 Task: Manage your saved passwords and passwords auto-fill settings.
Action: Mouse moved to (1060, 25)
Screenshot: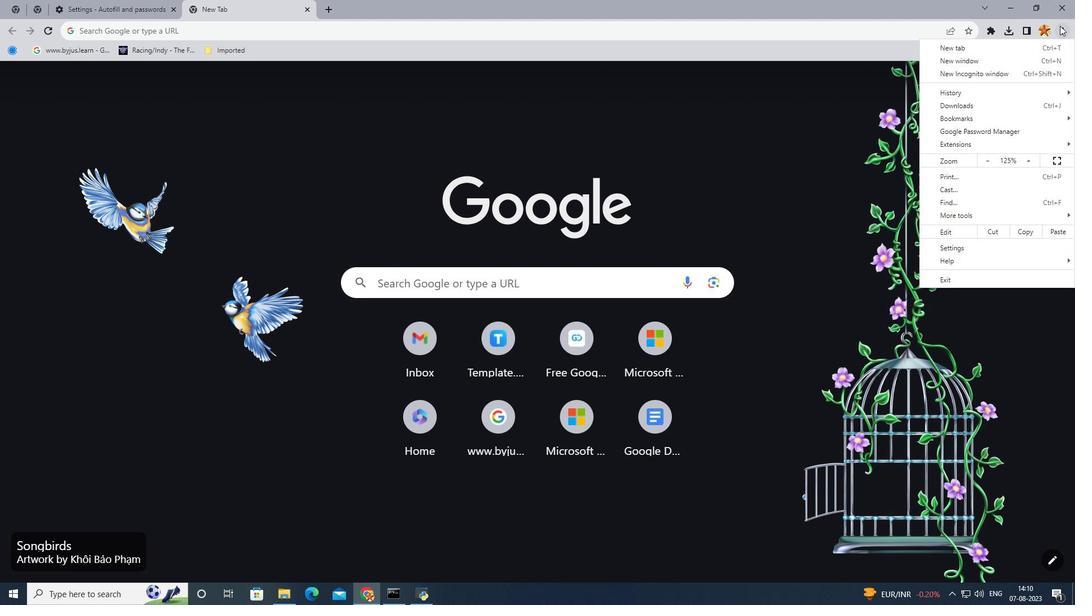 
Action: Mouse pressed left at (1060, 25)
Screenshot: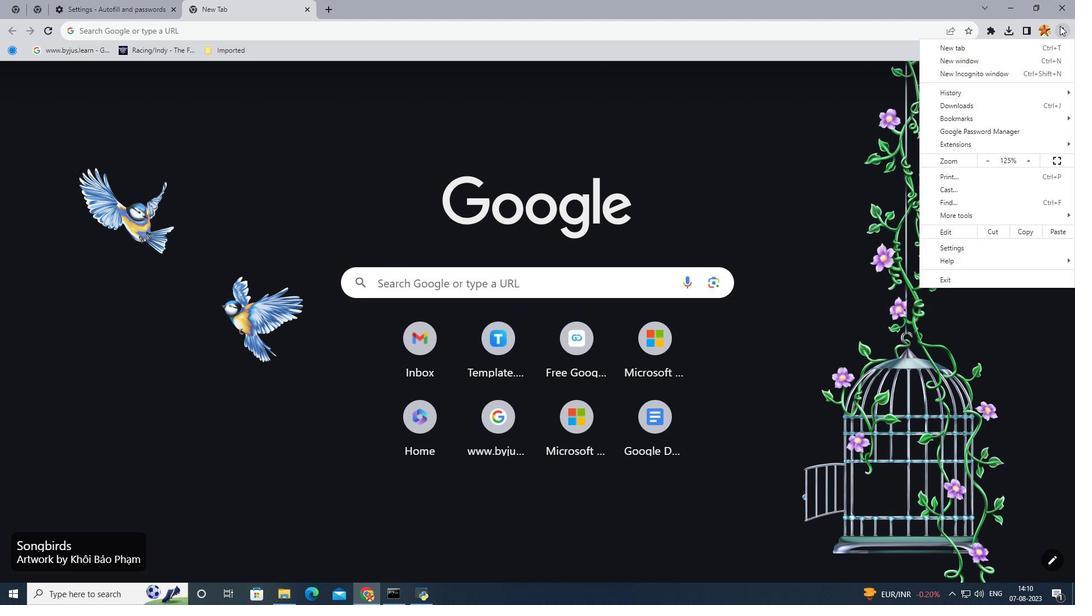 
Action: Mouse moved to (934, 247)
Screenshot: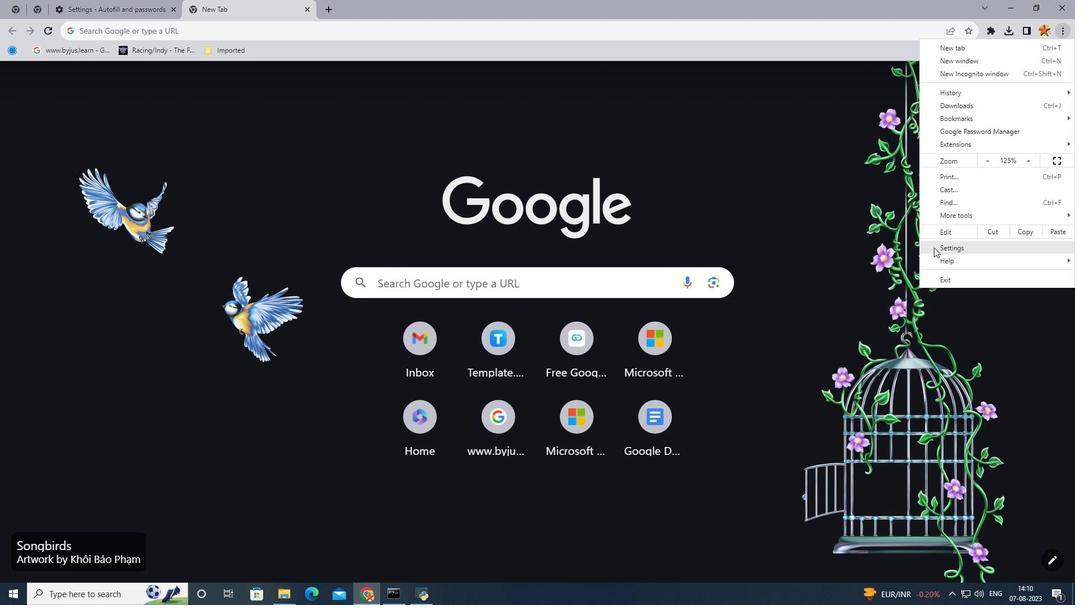 
Action: Mouse pressed left at (934, 247)
Screenshot: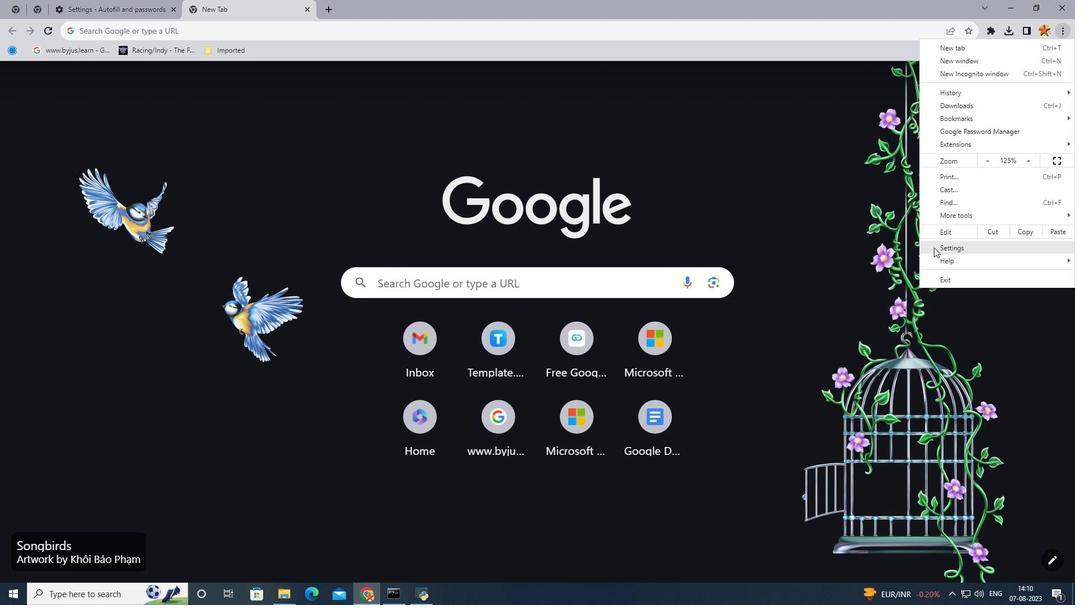 
Action: Mouse moved to (77, 130)
Screenshot: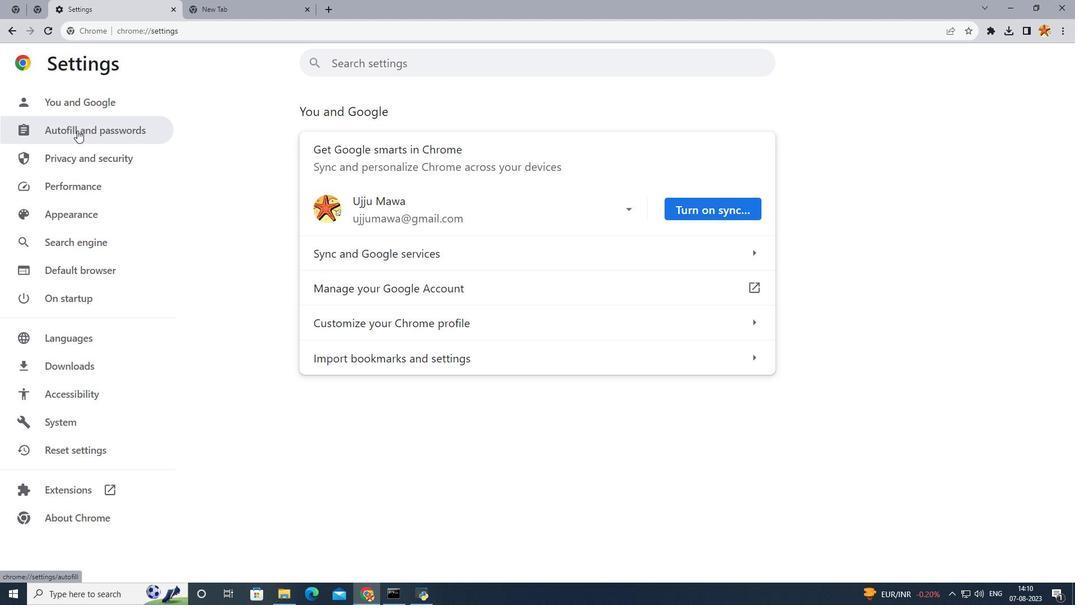 
Action: Mouse pressed left at (77, 130)
Screenshot: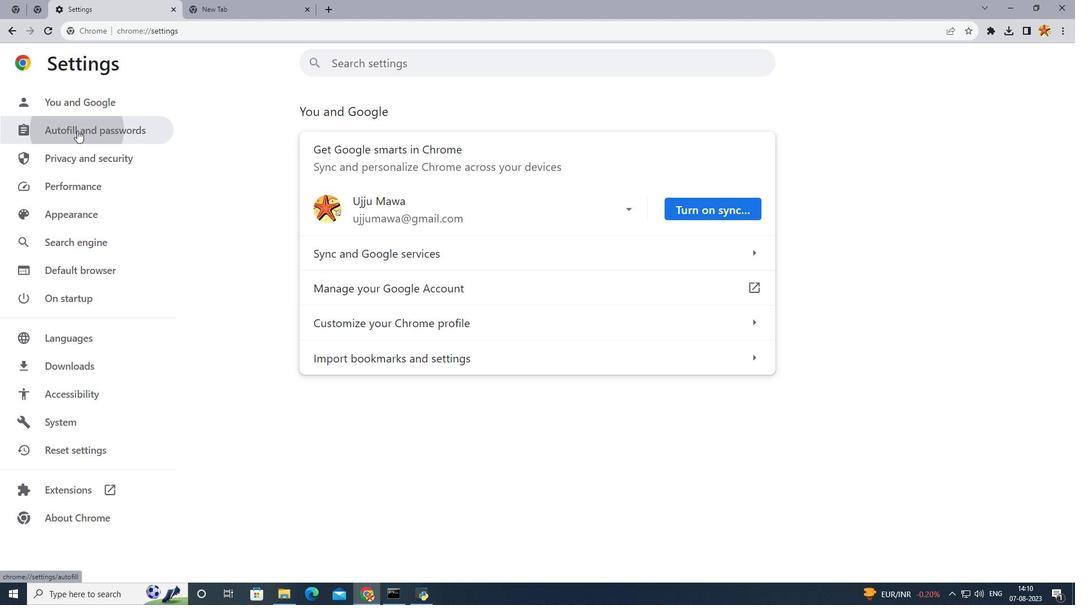 
Action: Mouse moved to (377, 157)
Screenshot: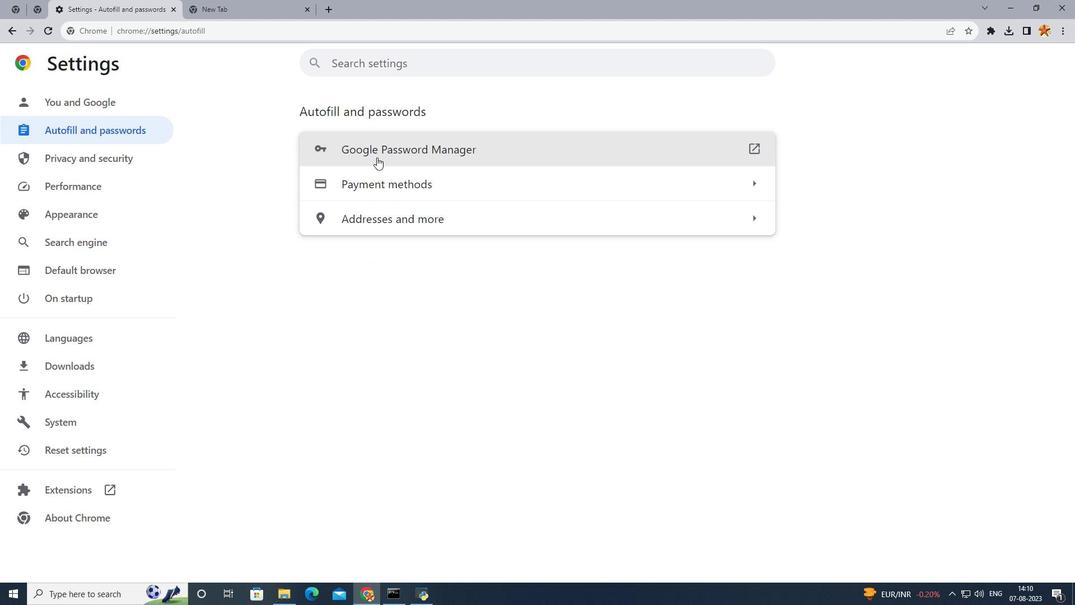 
Action: Mouse pressed left at (377, 157)
Screenshot: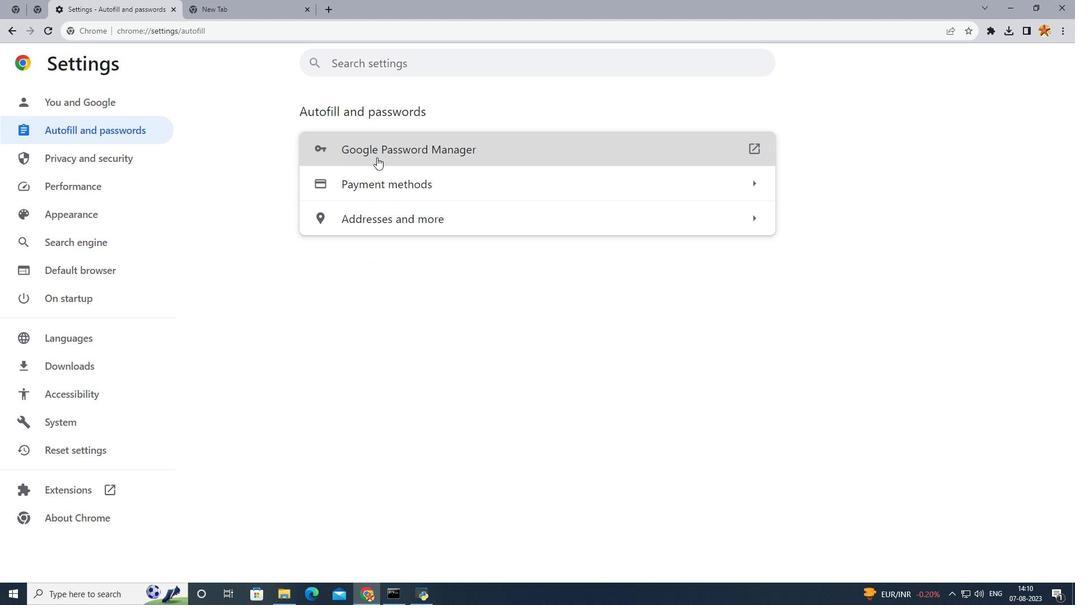 
Action: Mouse moved to (502, 346)
Screenshot: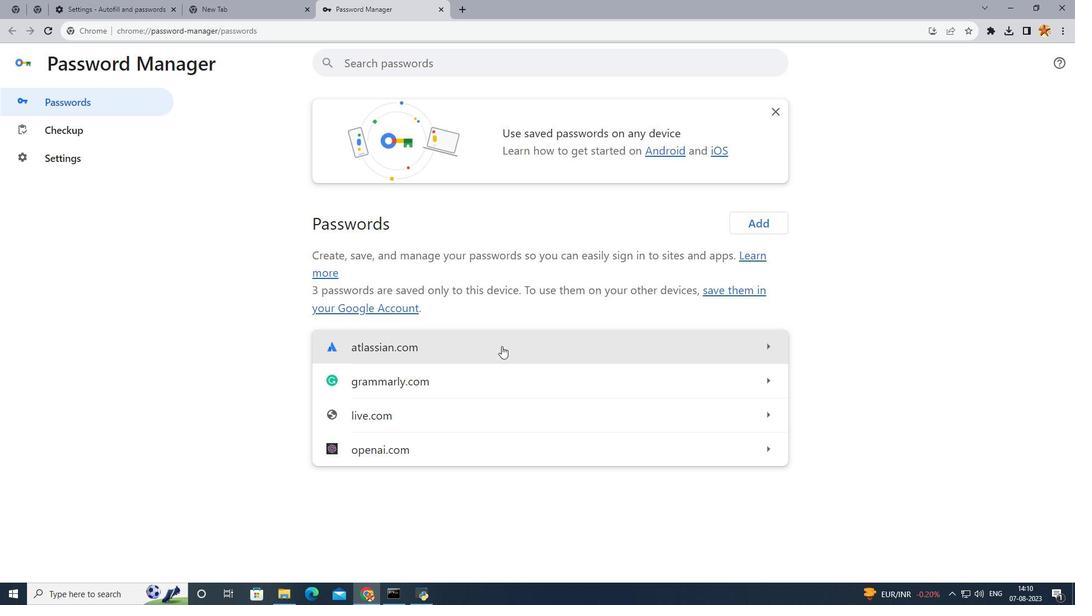 
Action: Mouse pressed left at (502, 346)
Screenshot: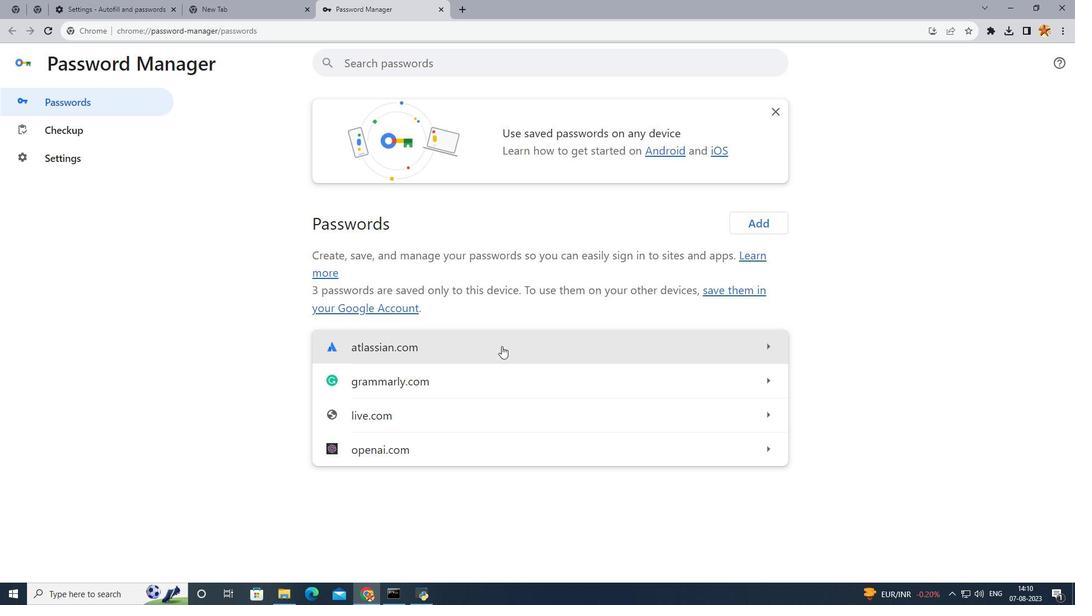 
Action: Mouse moved to (574, 367)
Screenshot: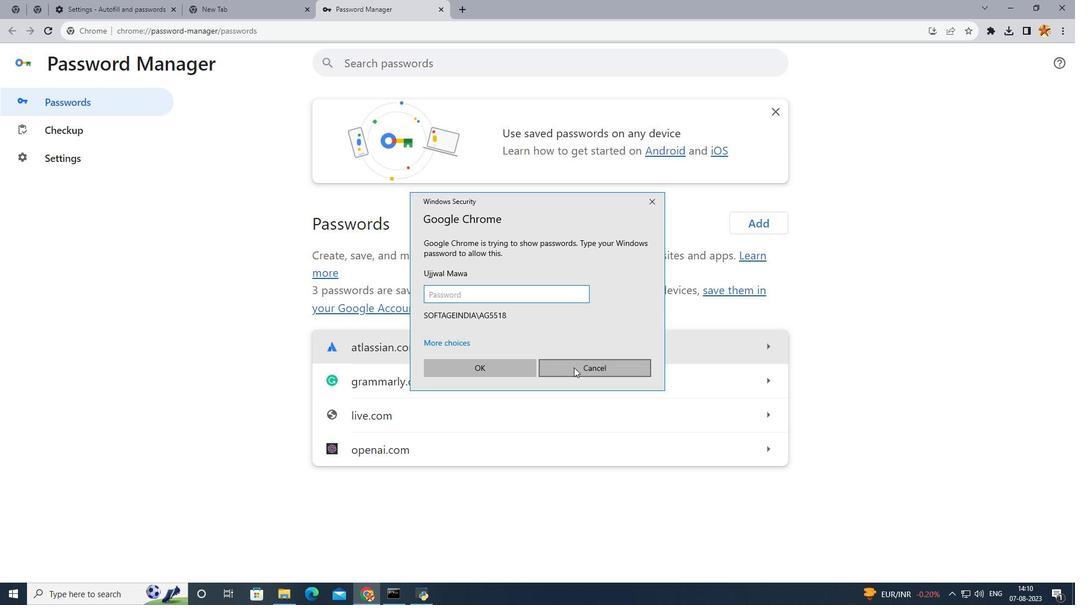 
Action: Mouse pressed left at (574, 367)
Screenshot: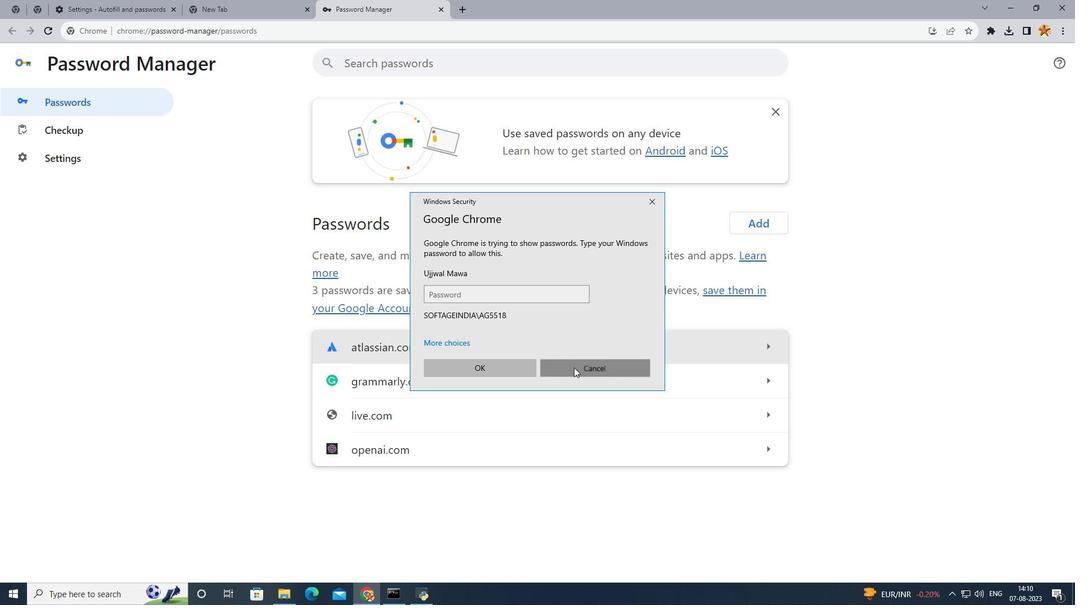 
Action: Mouse moved to (746, 254)
Screenshot: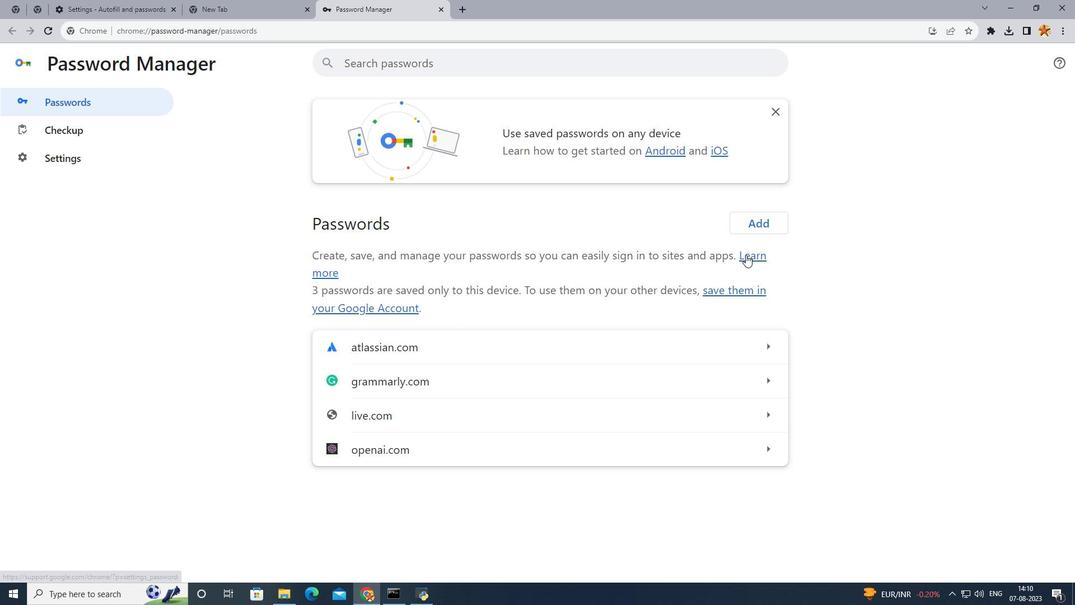 
Action: Mouse pressed left at (746, 254)
Screenshot: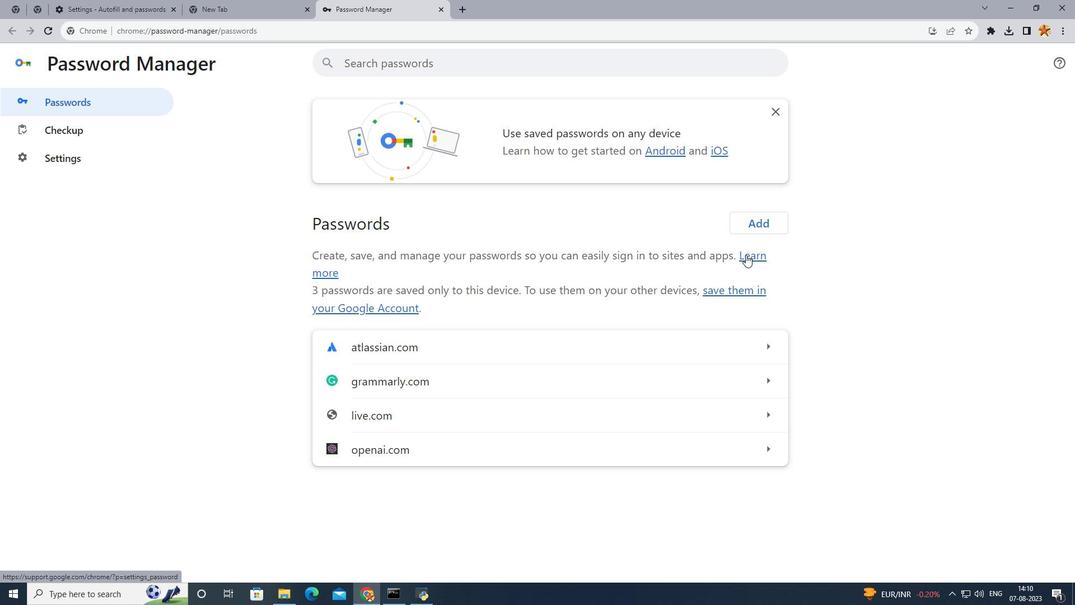 
Action: Mouse moved to (358, 9)
Screenshot: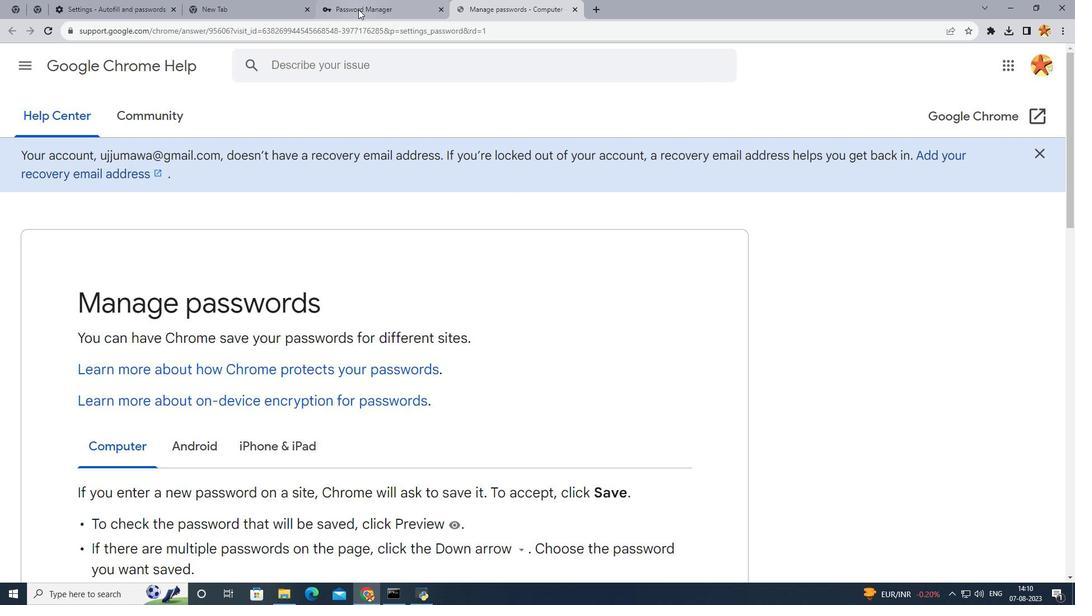 
Action: Mouse pressed left at (358, 9)
Screenshot: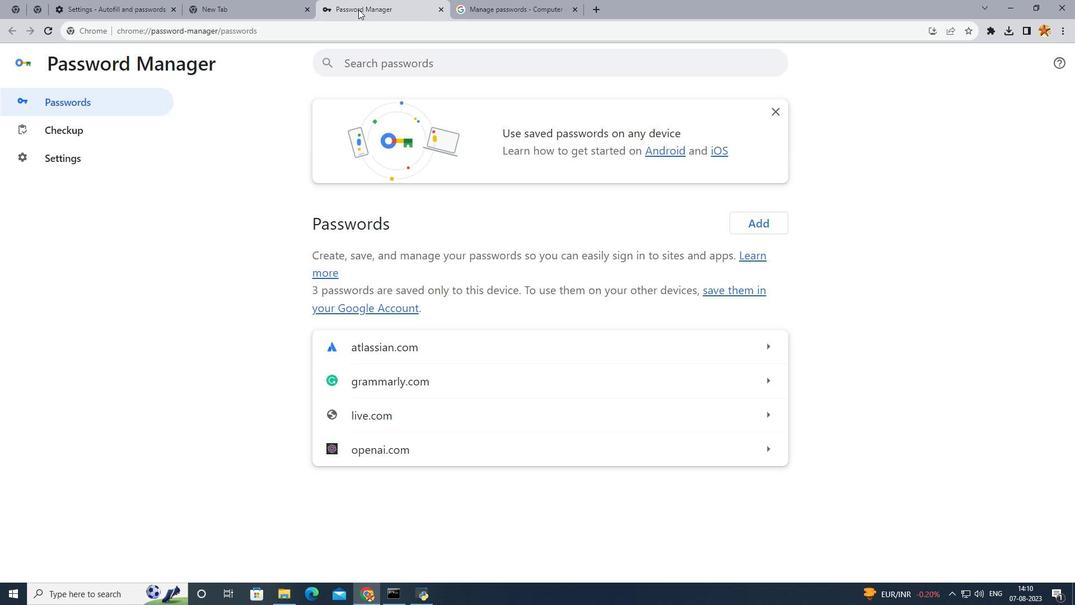 
Action: Mouse moved to (576, 11)
Screenshot: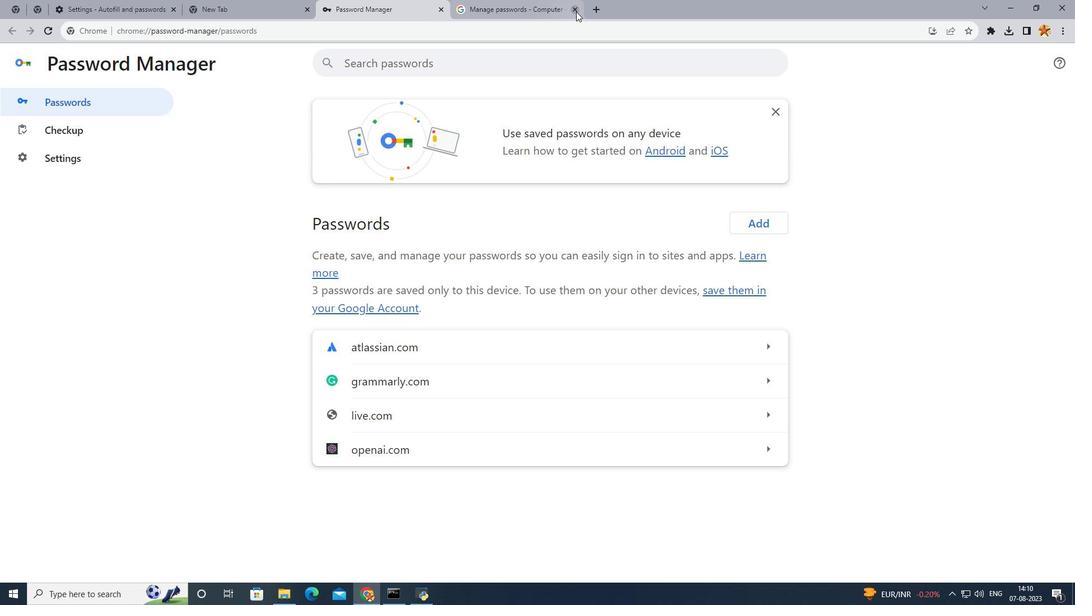 
Action: Mouse pressed left at (576, 11)
Screenshot: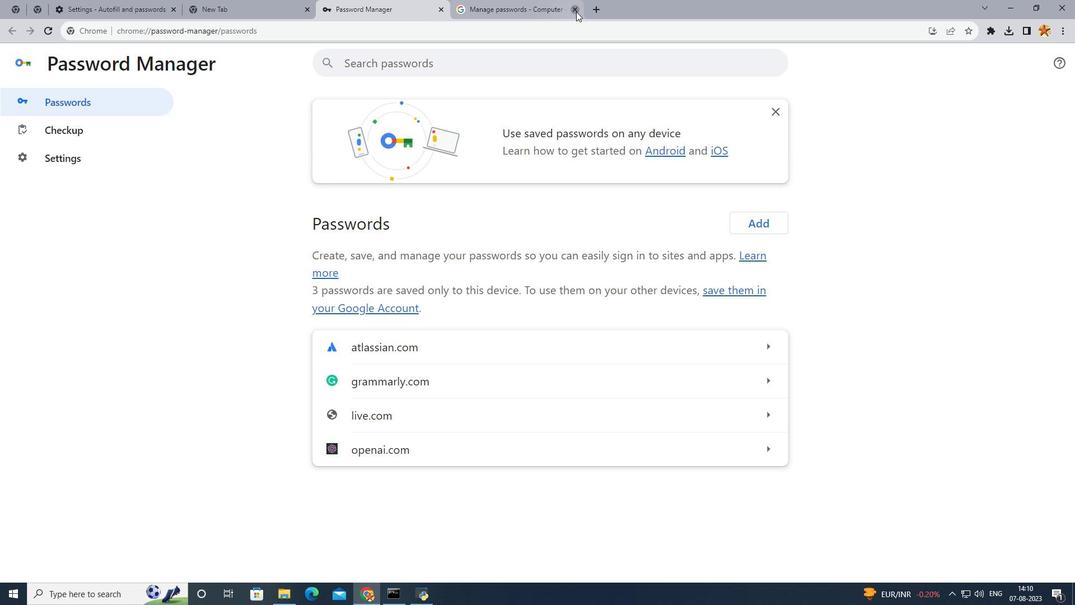 
Action: Mouse moved to (785, 110)
Screenshot: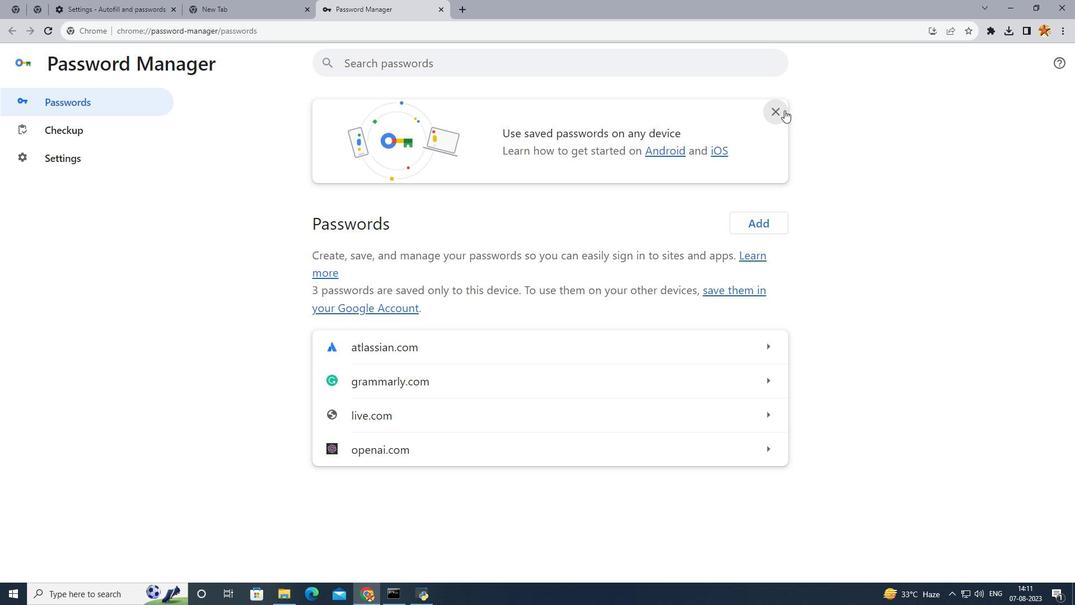 
Action: Mouse pressed left at (785, 110)
Screenshot: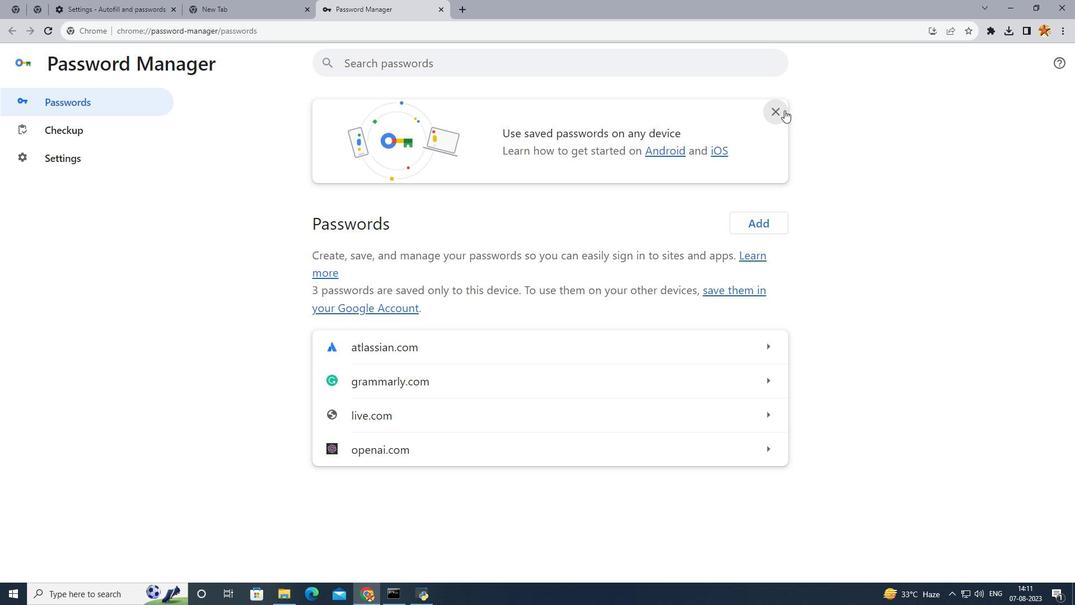 
Action: Mouse moved to (412, 486)
Screenshot: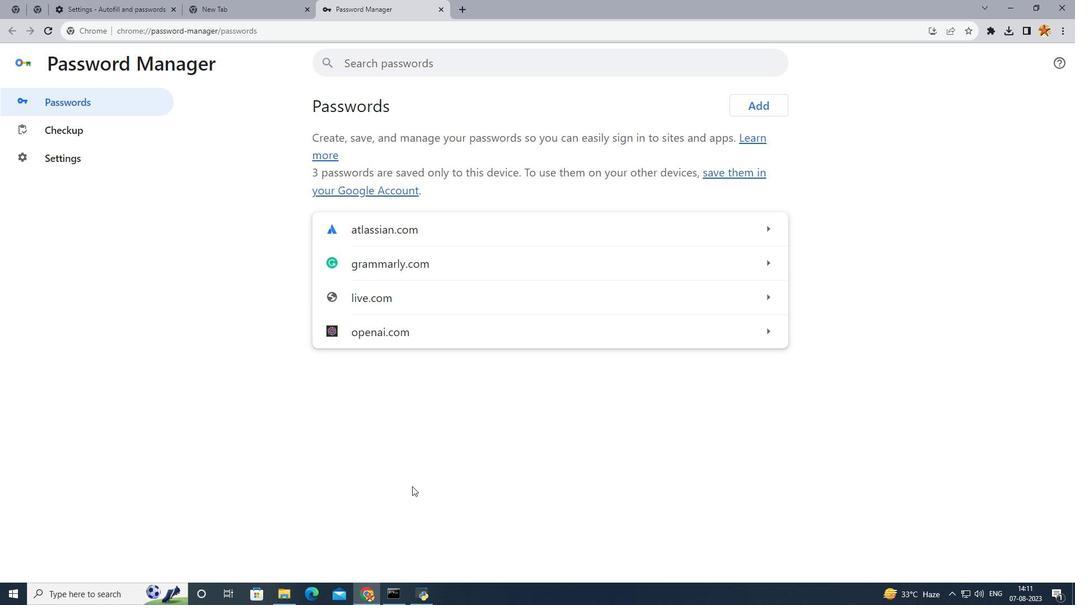 
